 Task: Zoom in the location "Home in Langley, kentucky, United States" two times.
Action: Mouse moved to (160, 299)
Screenshot: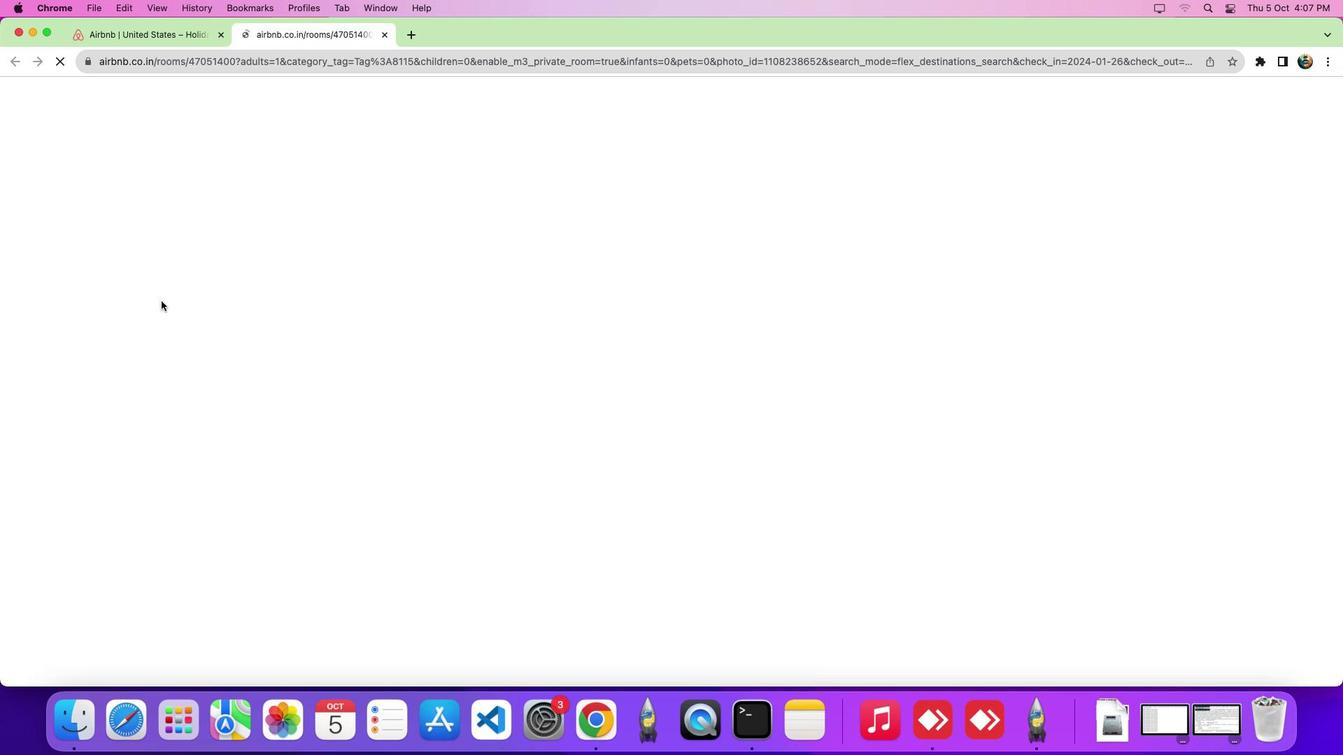 
Action: Mouse pressed left at (160, 299)
Screenshot: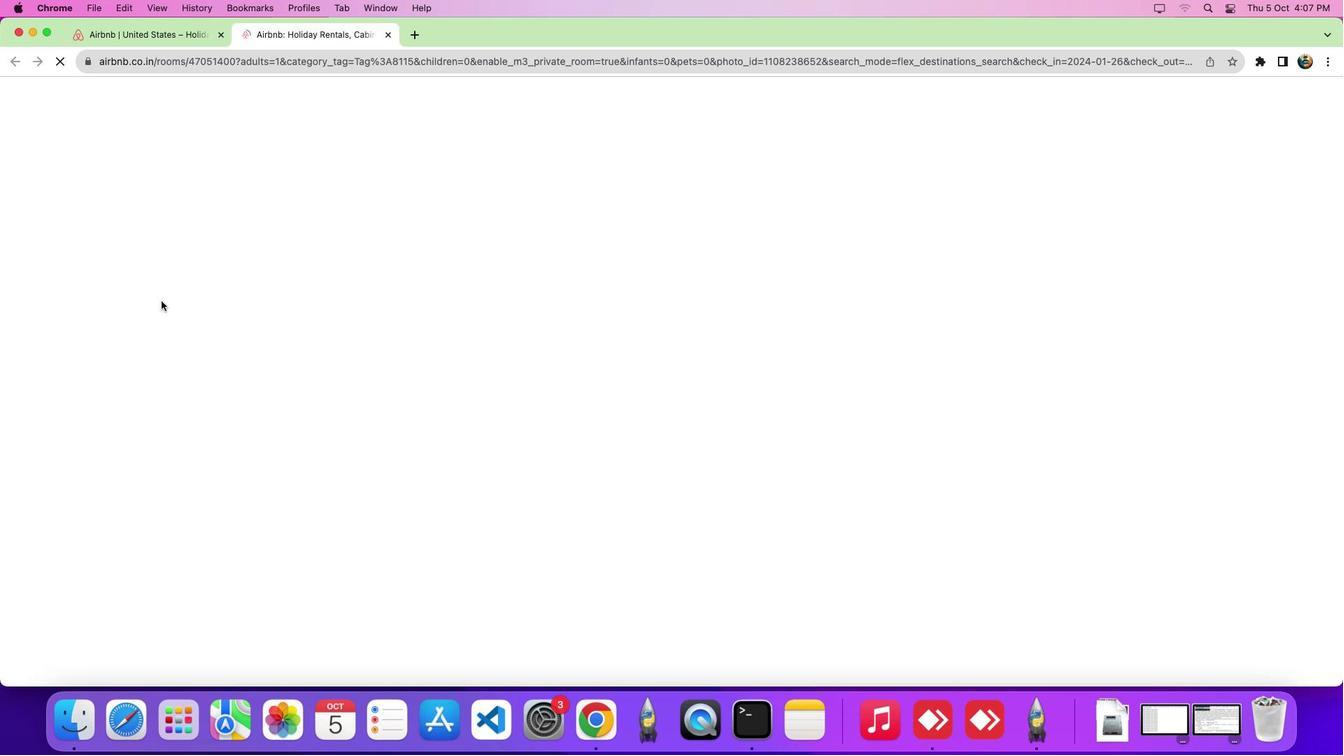 
Action: Mouse moved to (599, 384)
Screenshot: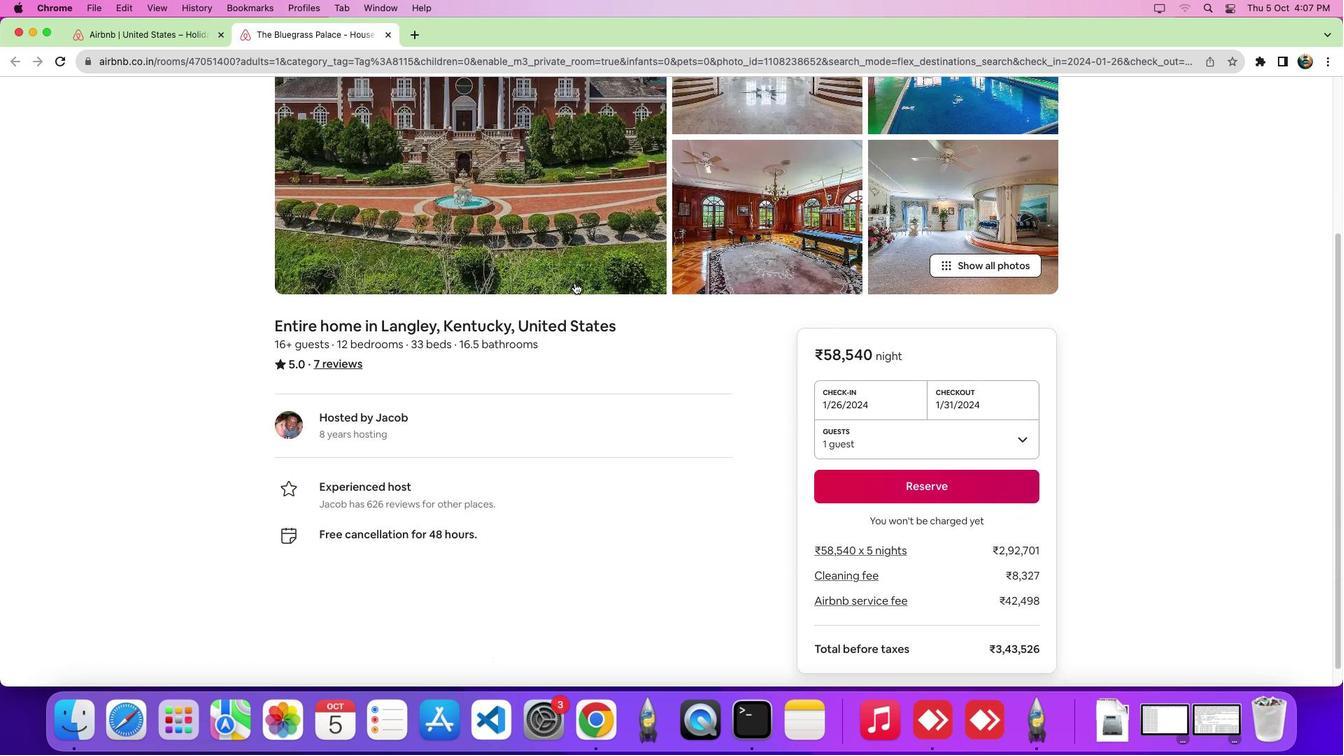 
Action: Mouse scrolled (599, 384) with delta (0, 0)
Screenshot: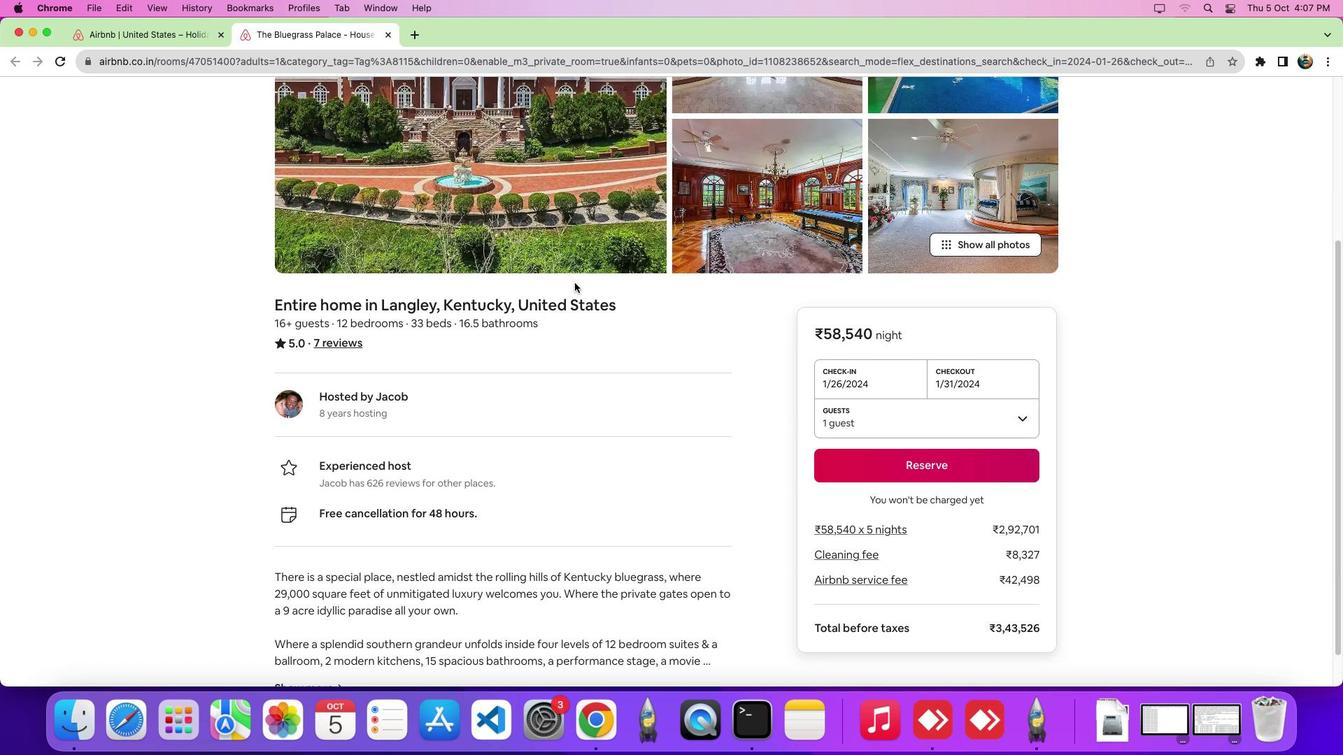 
Action: Mouse scrolled (599, 384) with delta (0, -2)
Screenshot: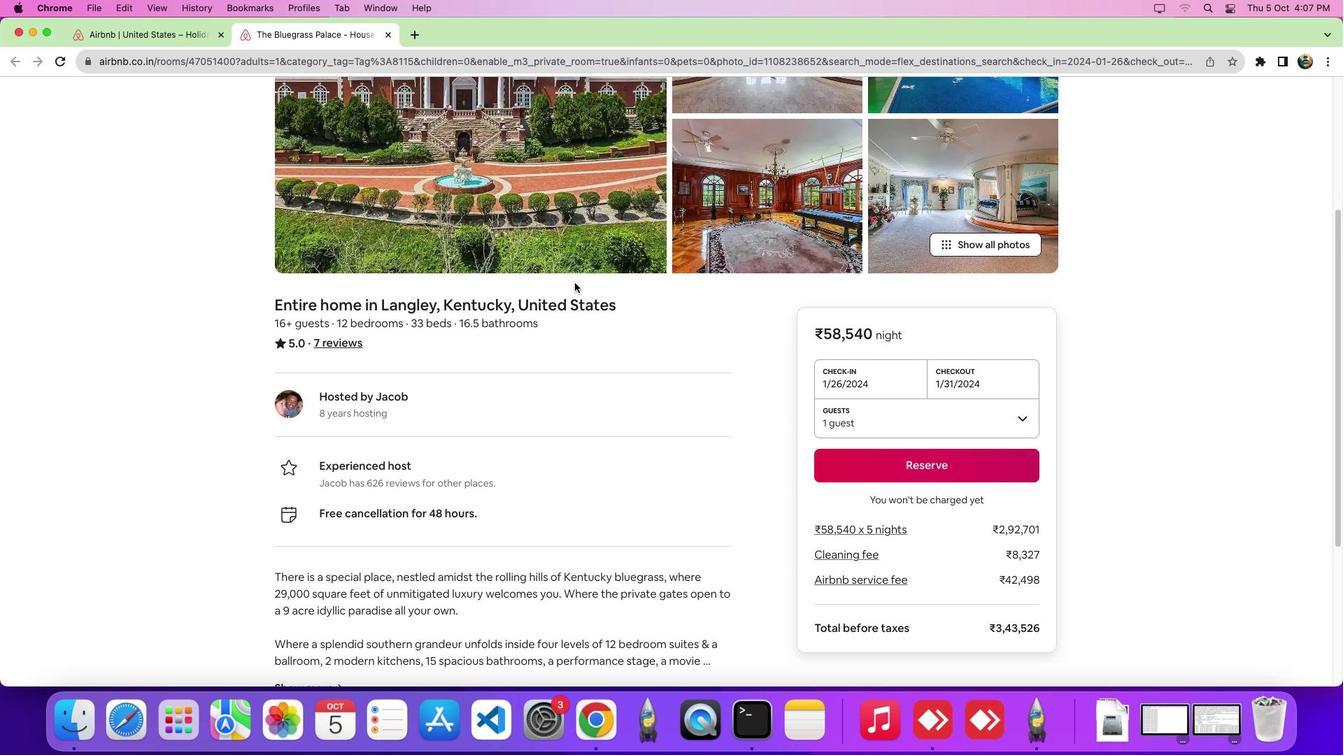 
Action: Mouse scrolled (599, 384) with delta (0, -9)
Screenshot: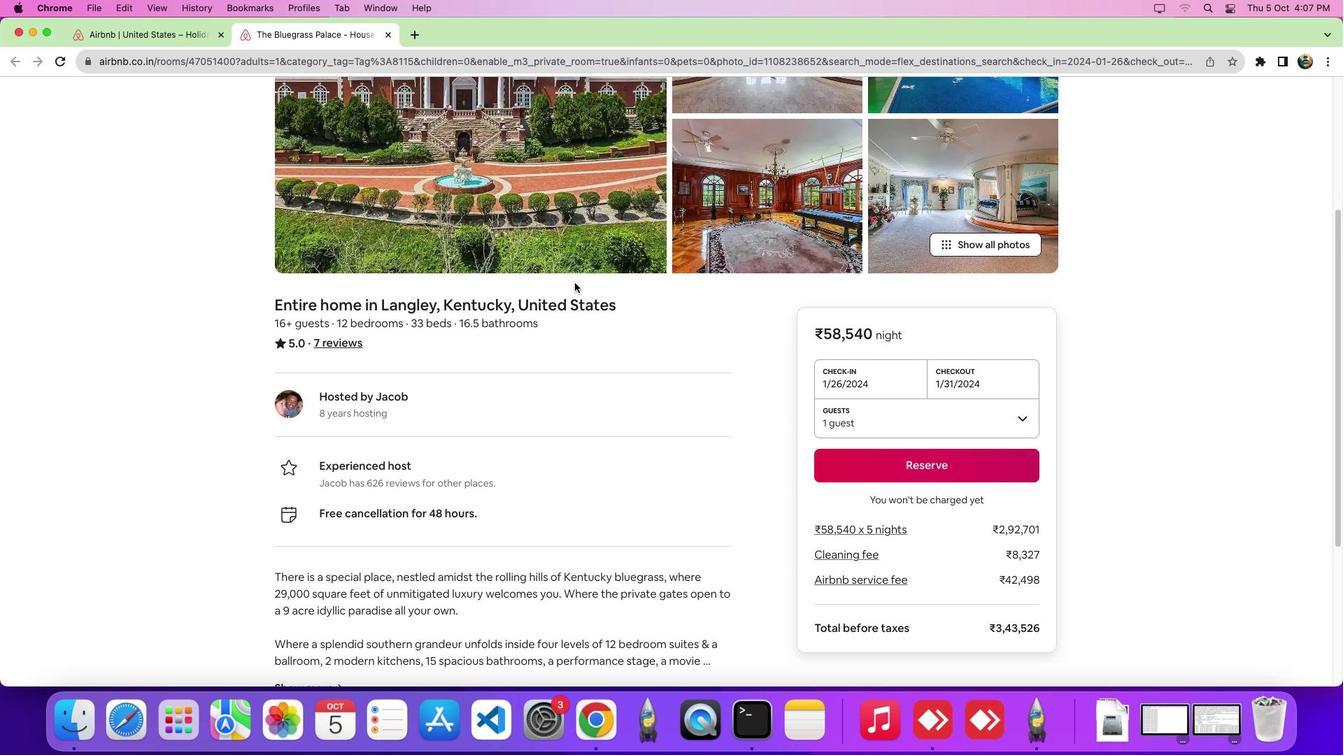 
Action: Mouse scrolled (599, 384) with delta (0, -11)
Screenshot: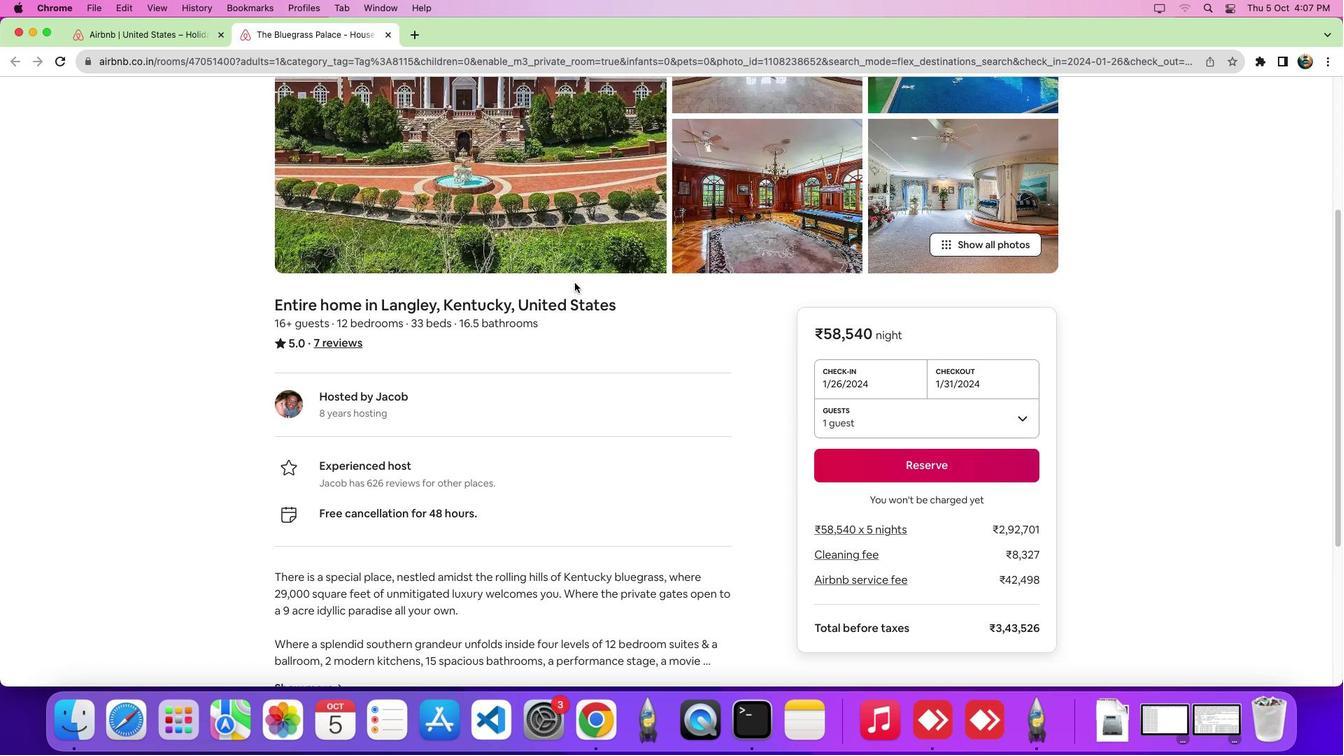 
Action: Mouse scrolled (599, 384) with delta (0, -11)
Screenshot: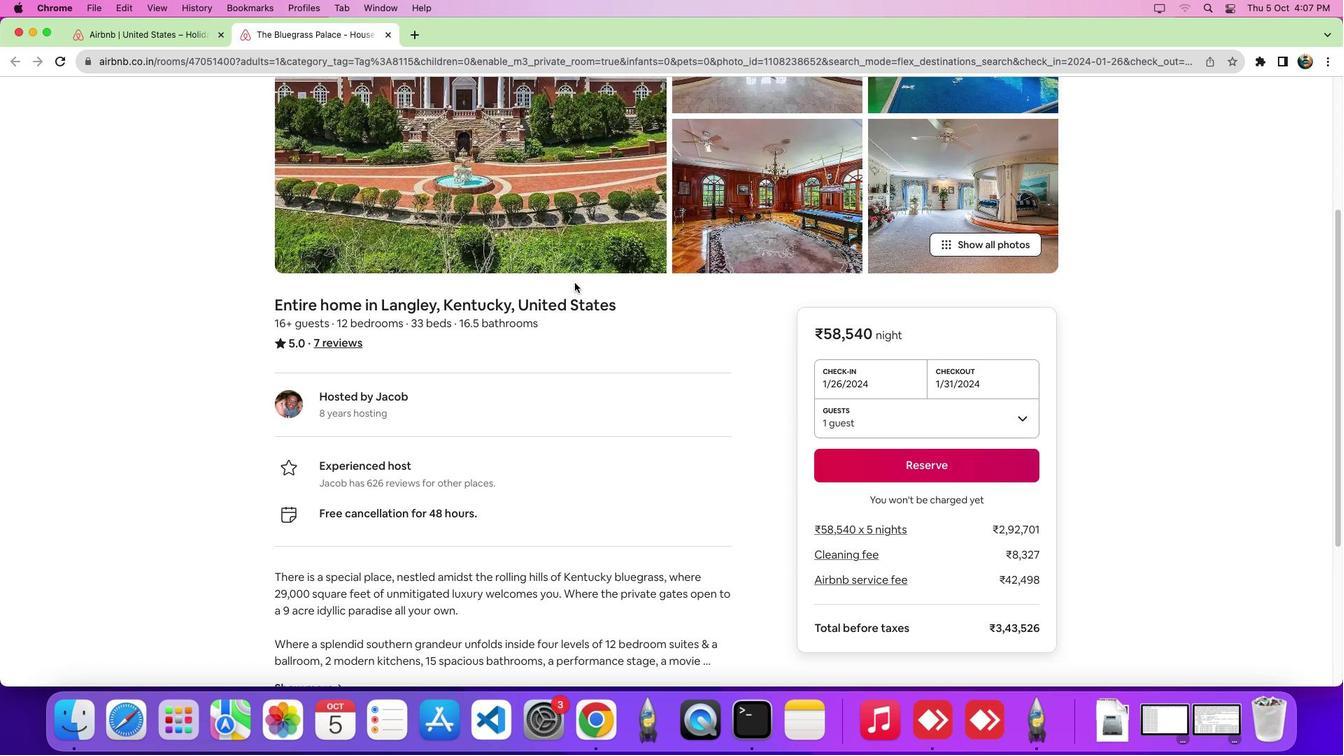 
Action: Mouse moved to (574, 282)
Screenshot: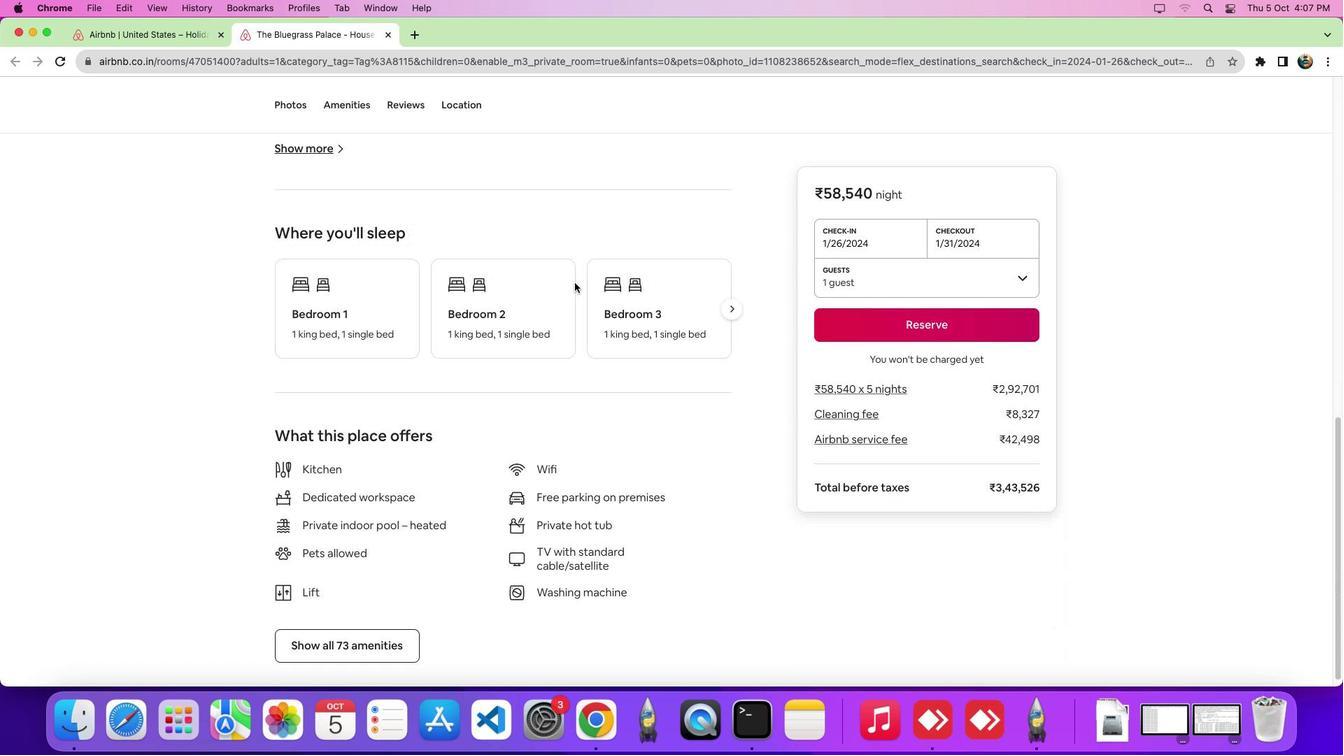 
Action: Mouse scrolled (574, 282) with delta (0, 0)
Screenshot: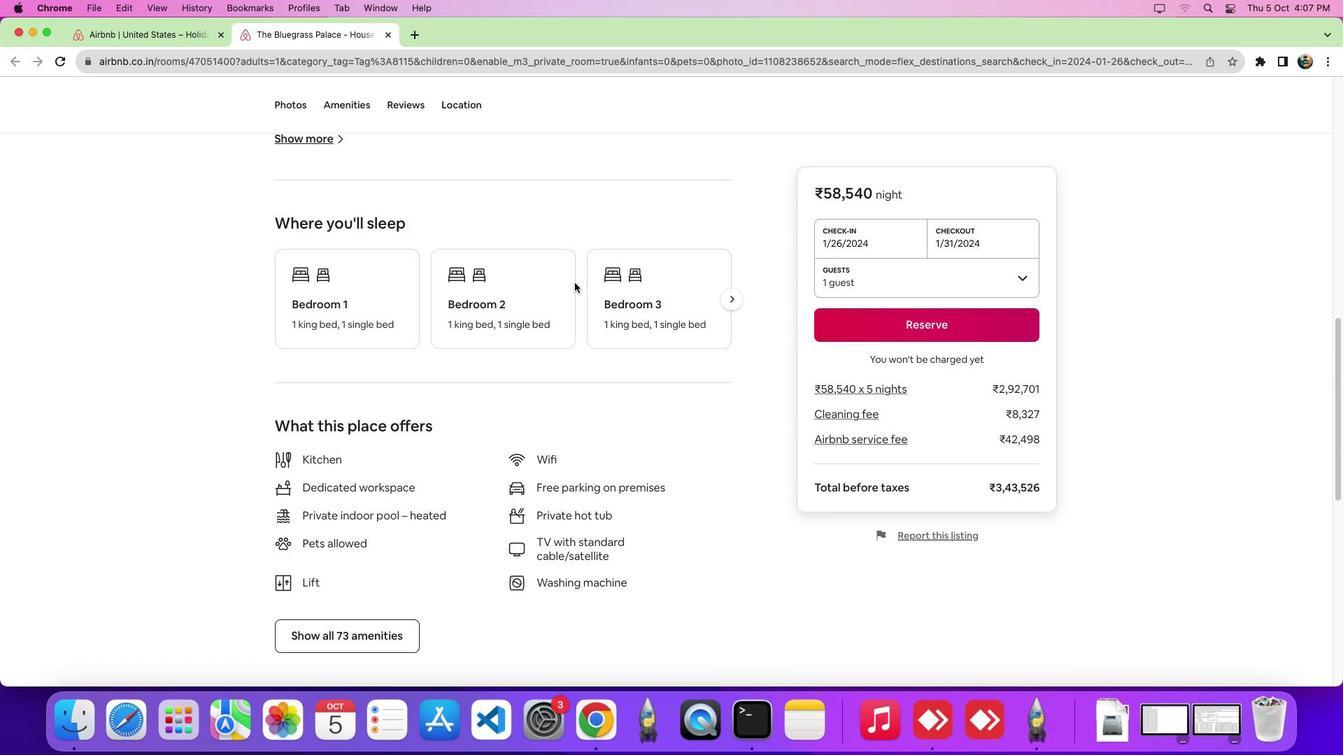
Action: Mouse scrolled (574, 282) with delta (0, -1)
Screenshot: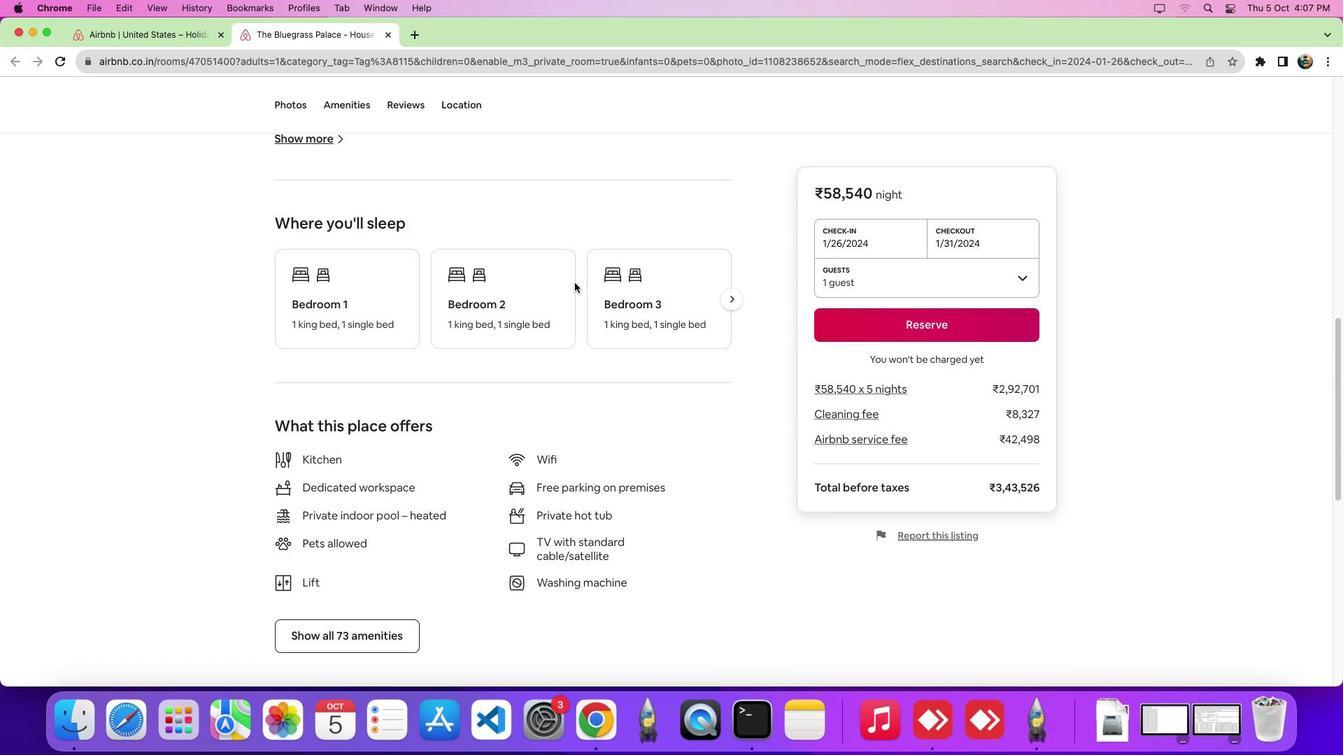 
Action: Mouse scrolled (574, 282) with delta (0, -6)
Screenshot: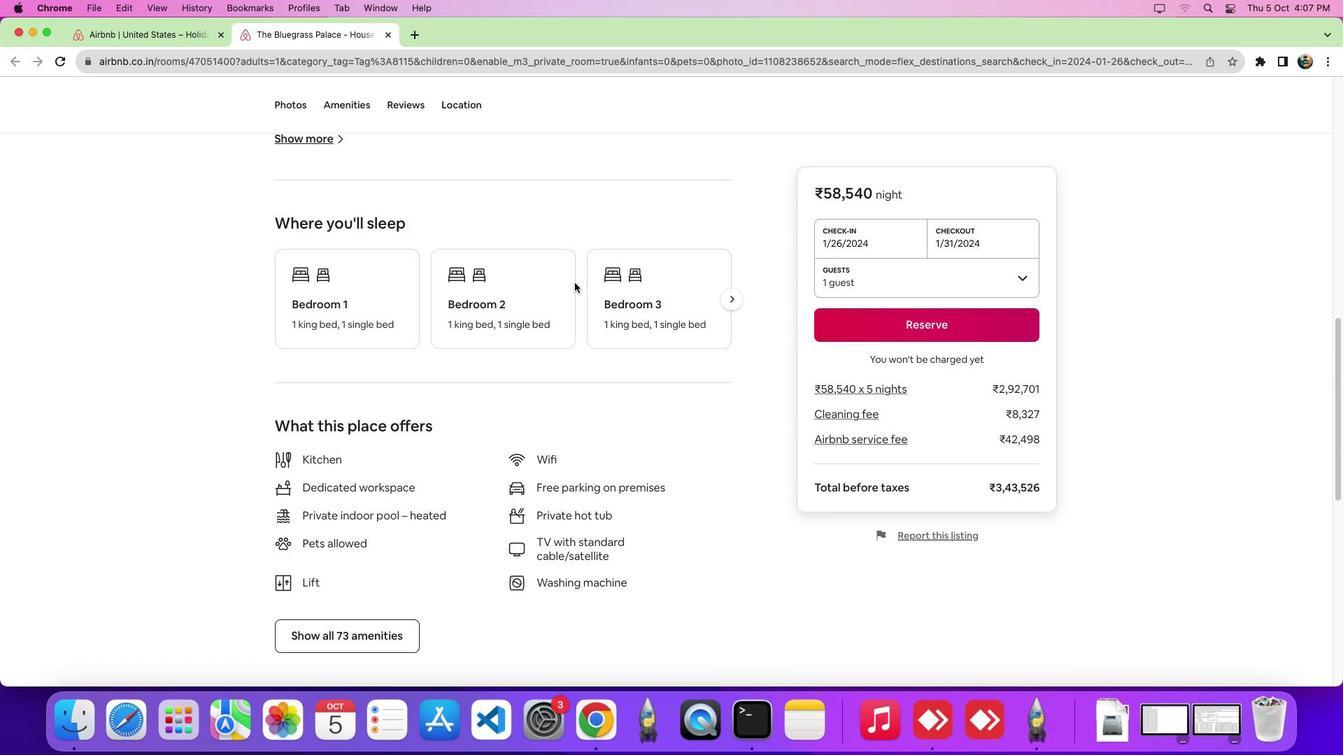 
Action: Mouse scrolled (574, 282) with delta (0, -9)
Screenshot: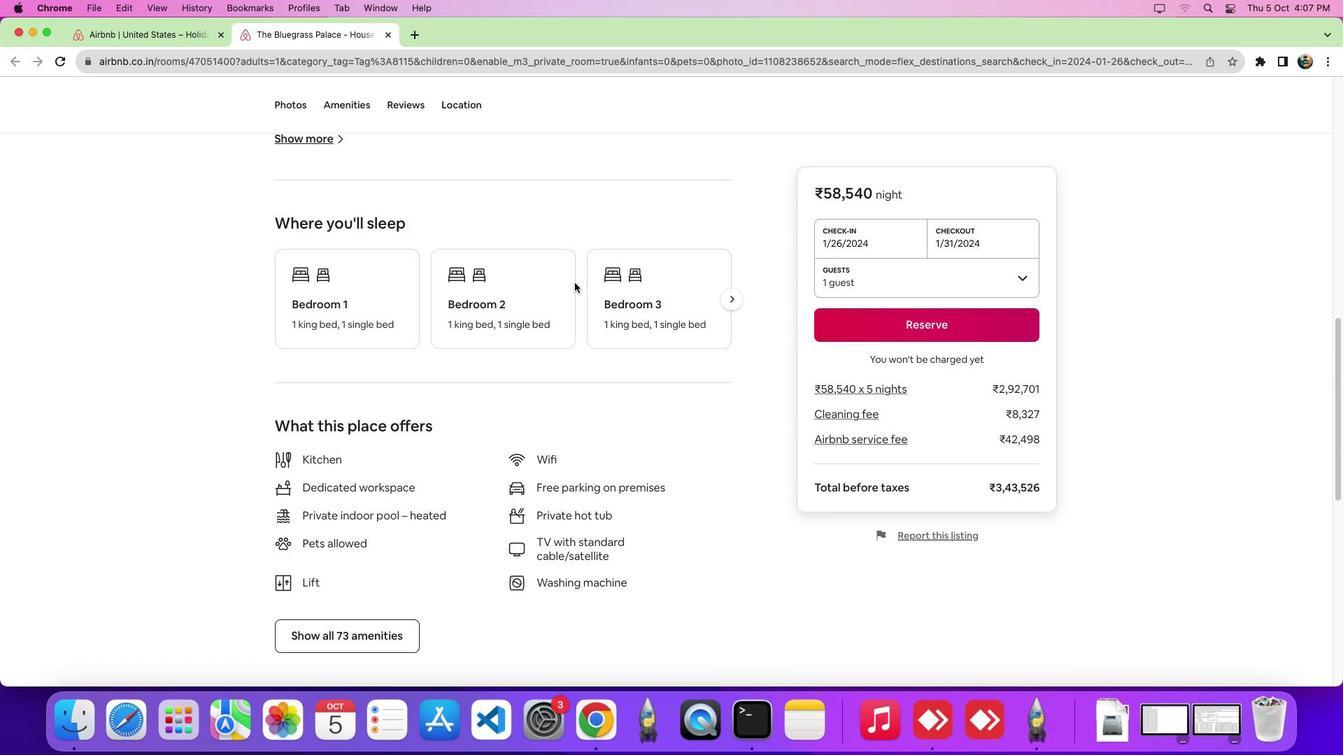 
Action: Mouse scrolled (574, 282) with delta (0, -11)
Screenshot: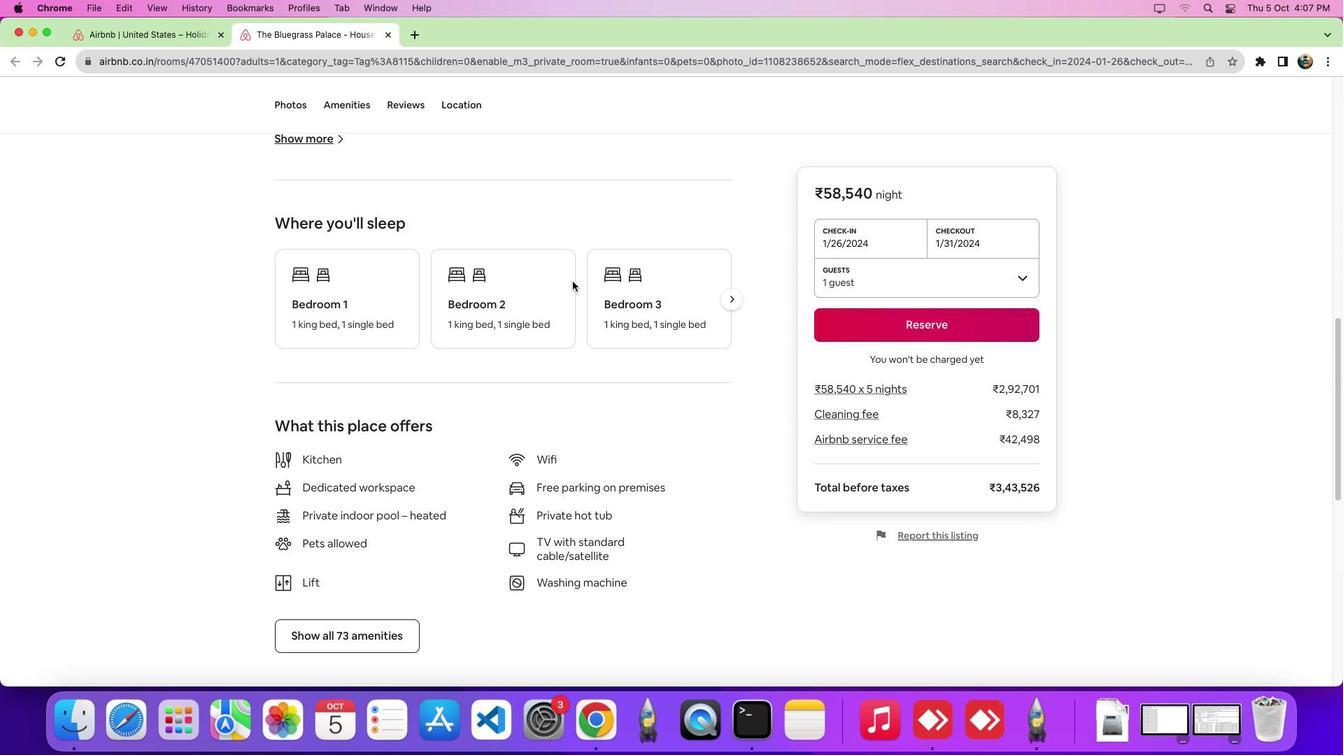 
Action: Mouse scrolled (574, 282) with delta (0, -11)
Screenshot: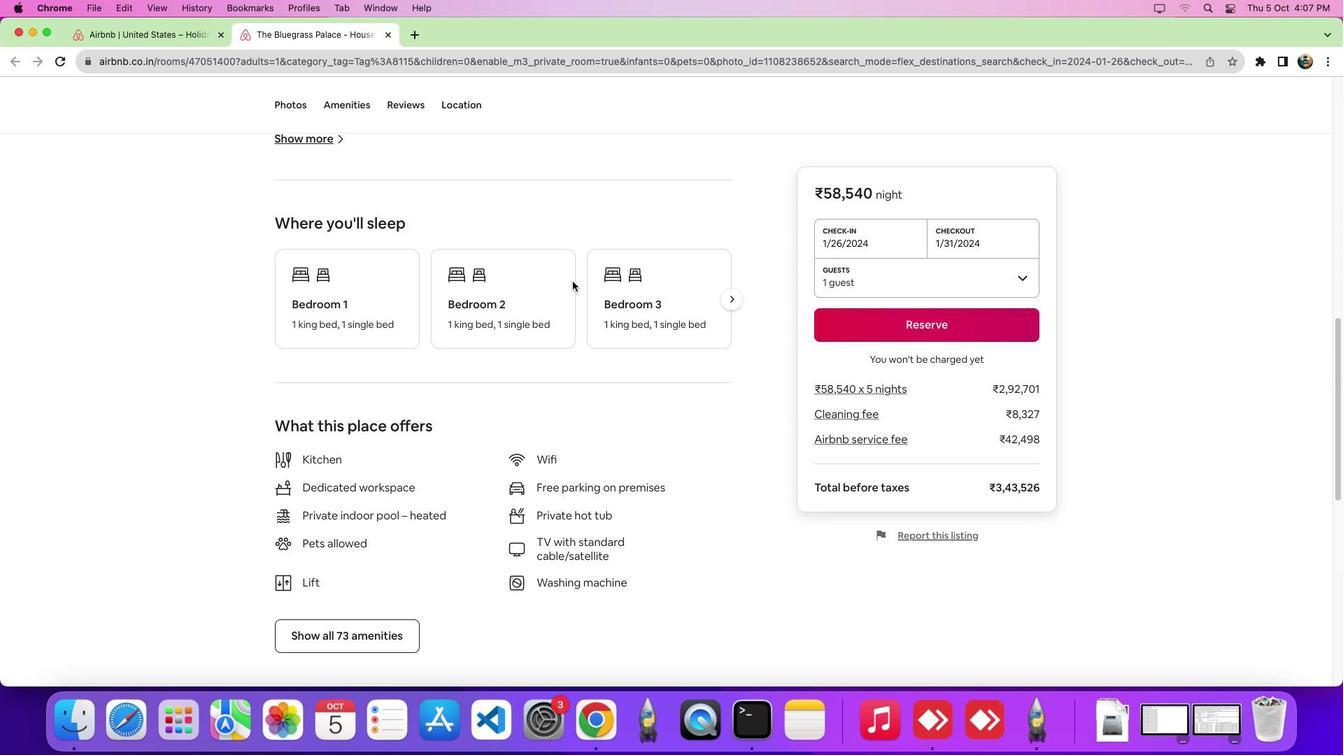 
Action: Mouse moved to (450, 105)
Screenshot: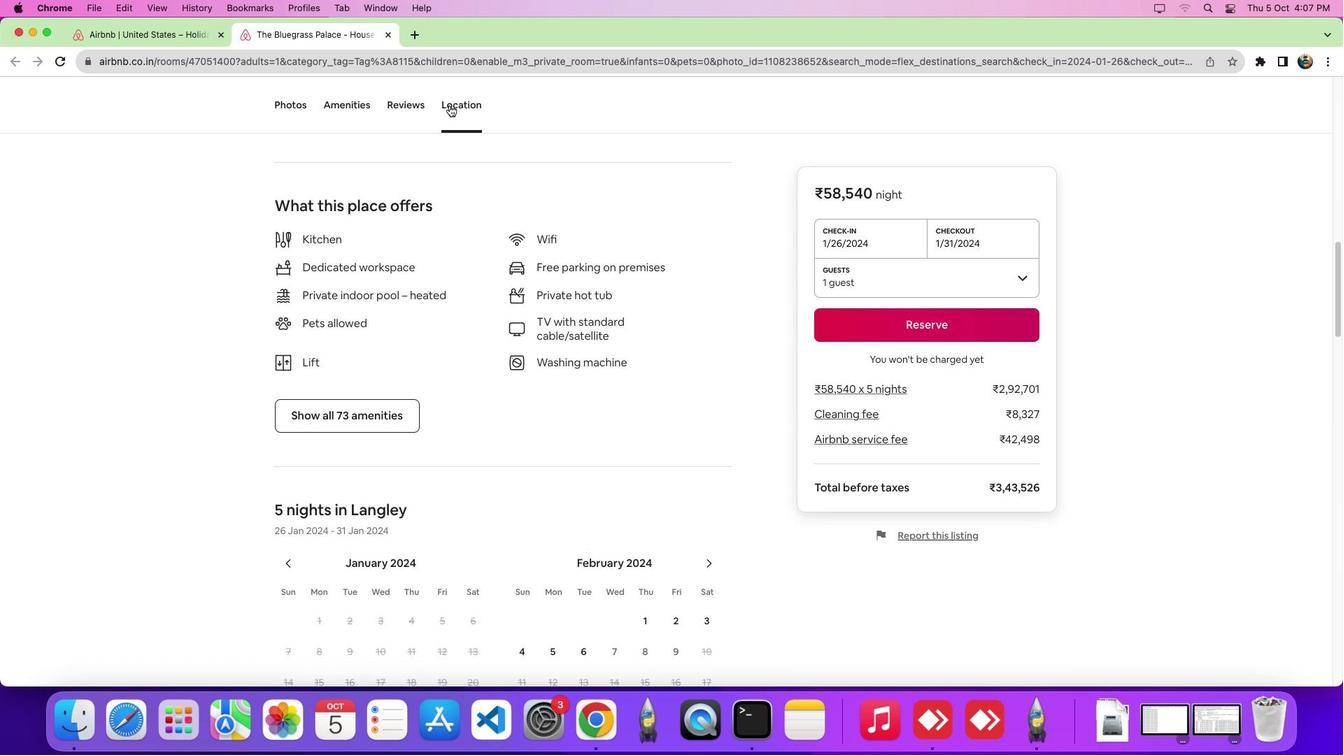 
Action: Mouse pressed left at (450, 105)
Screenshot: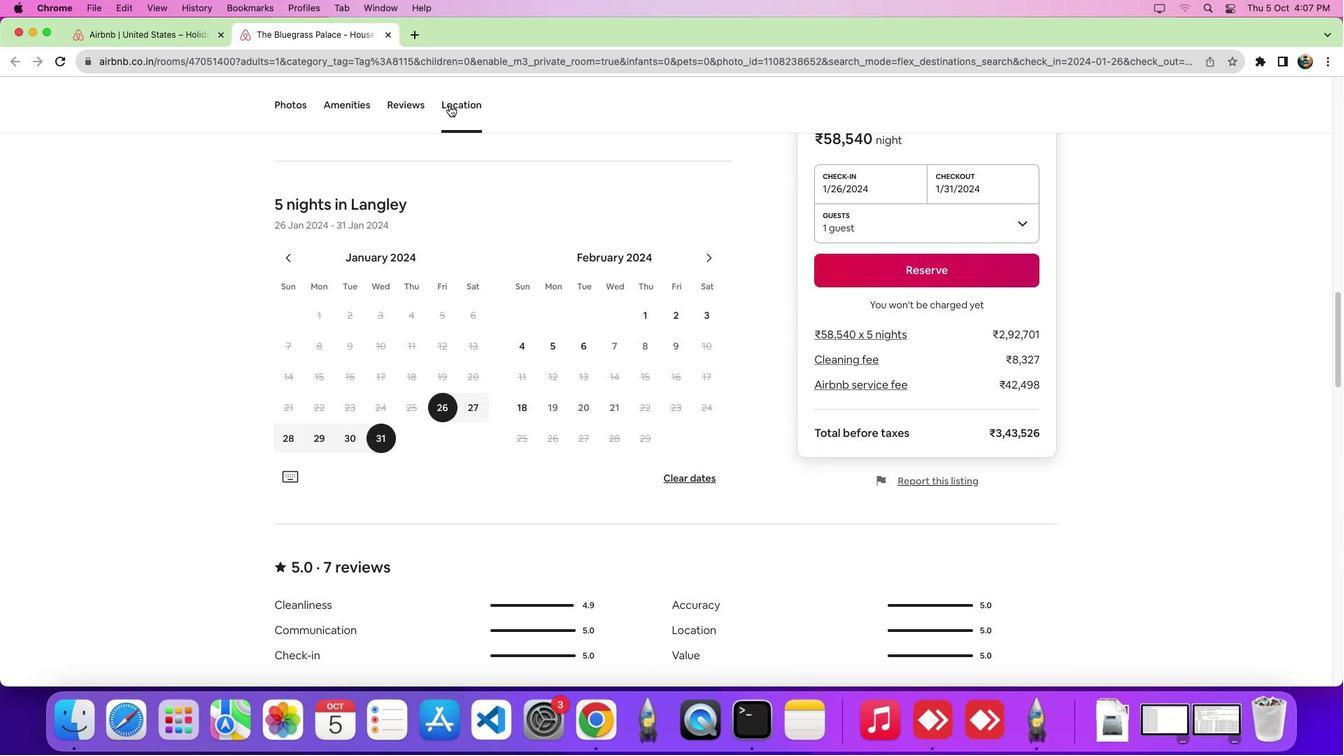 
Action: Mouse moved to (1025, 302)
Screenshot: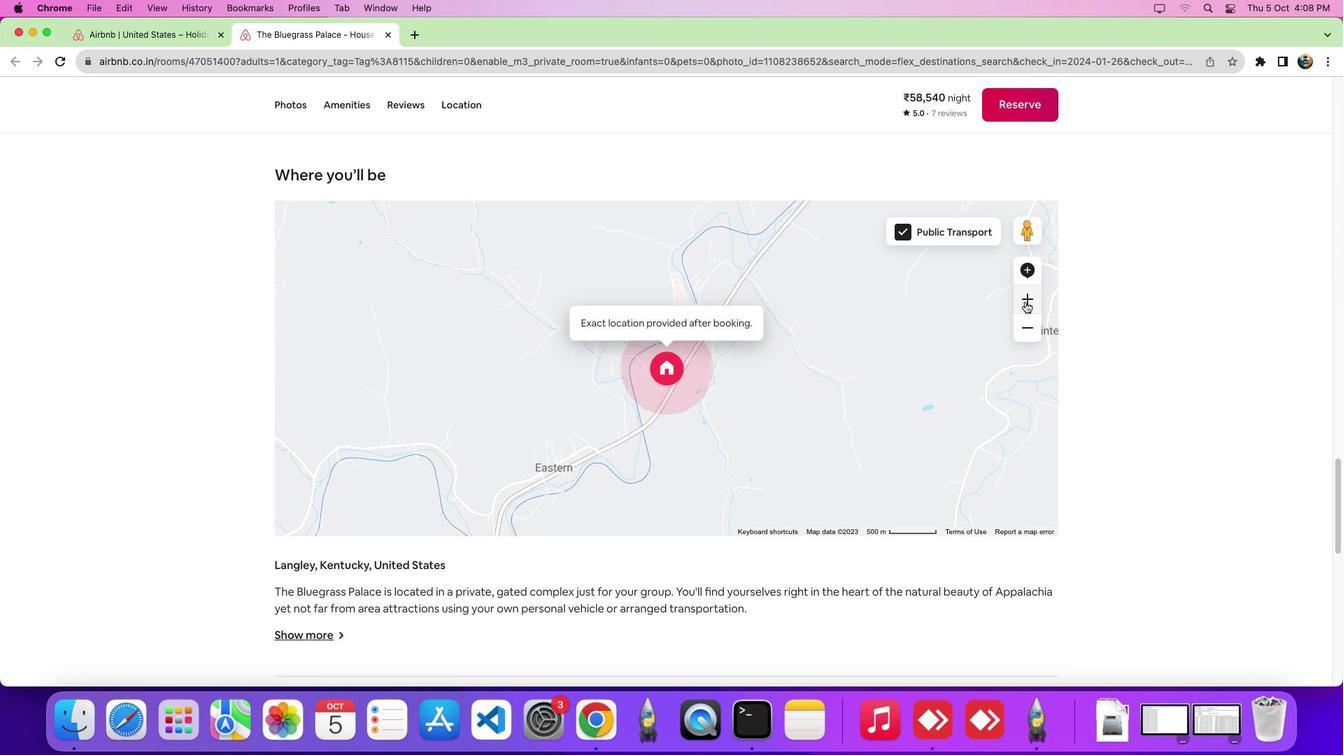 
Action: Mouse pressed left at (1025, 302)
Screenshot: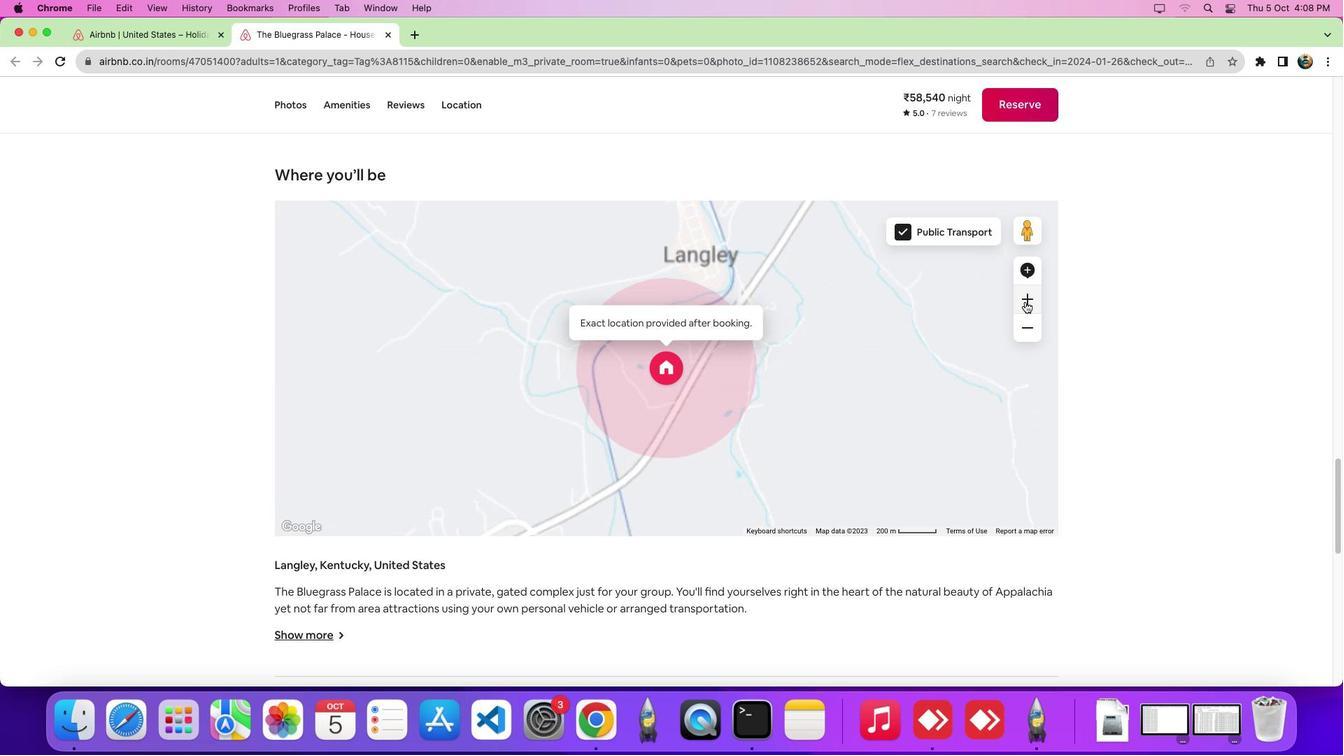 
Action: Mouse pressed left at (1025, 302)
Screenshot: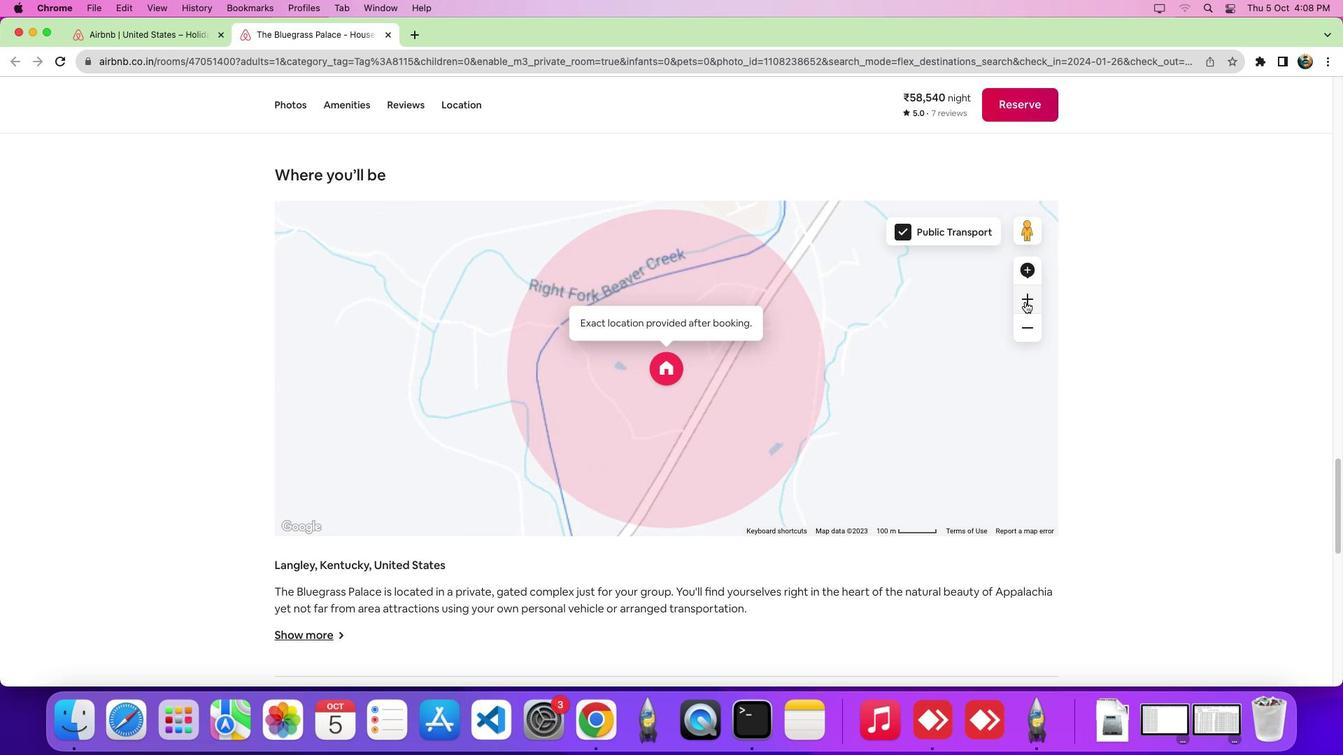 
